 Task: Add 19 Crimes Cali Rose to the cart.
Action: Mouse moved to (749, 275)
Screenshot: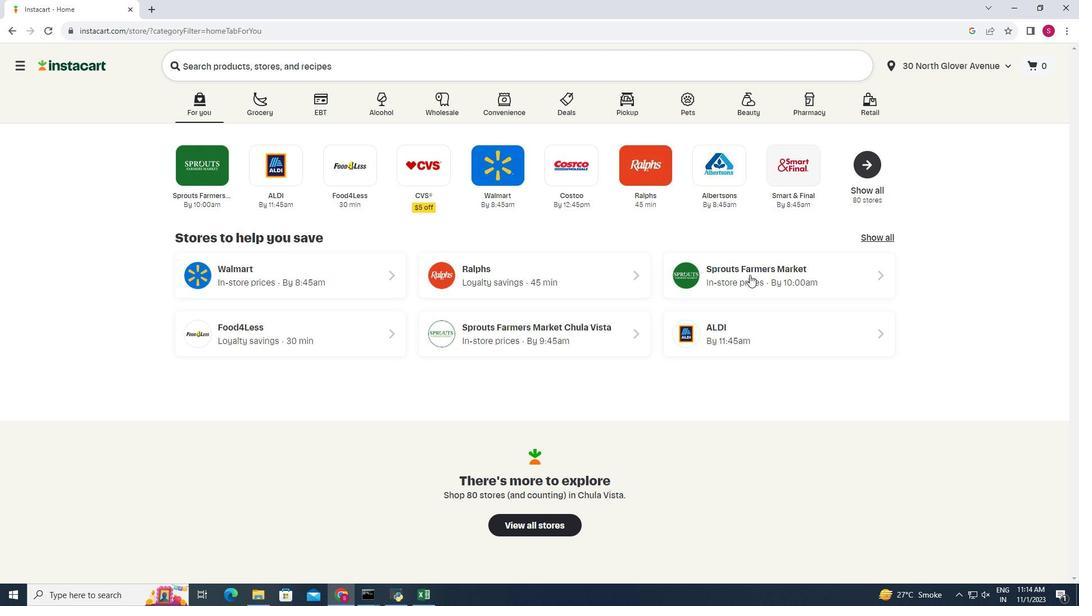 
Action: Mouse pressed left at (749, 275)
Screenshot: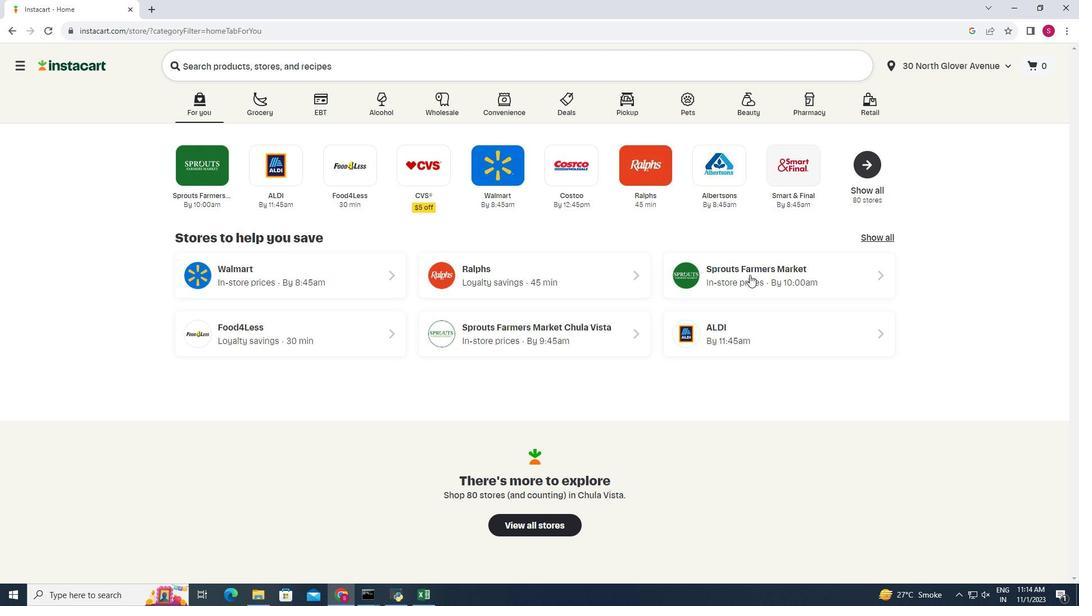 
Action: Mouse moved to (27, 535)
Screenshot: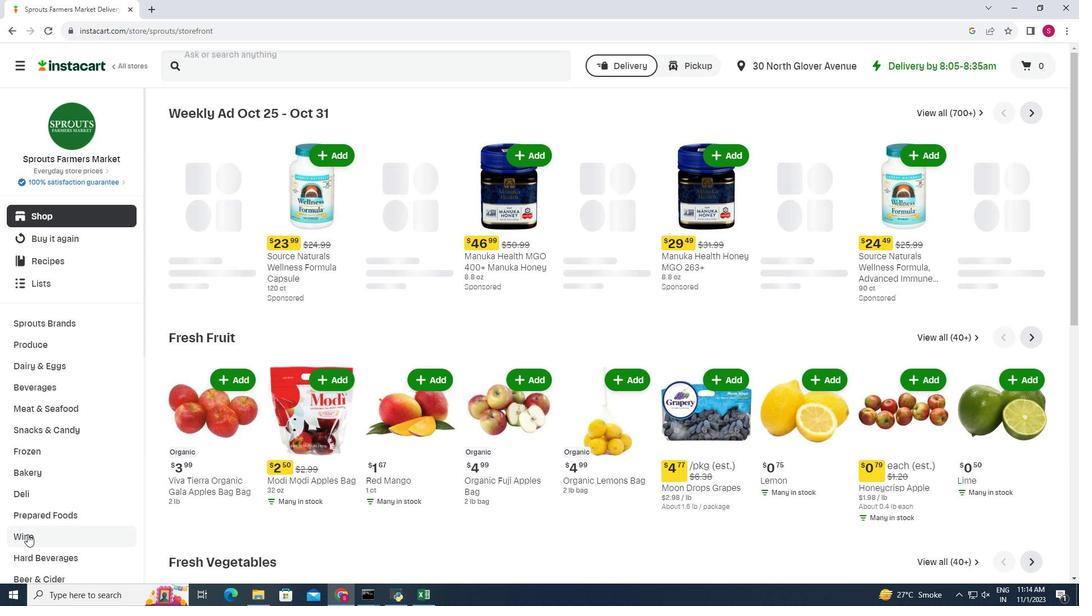 
Action: Mouse pressed left at (27, 535)
Screenshot: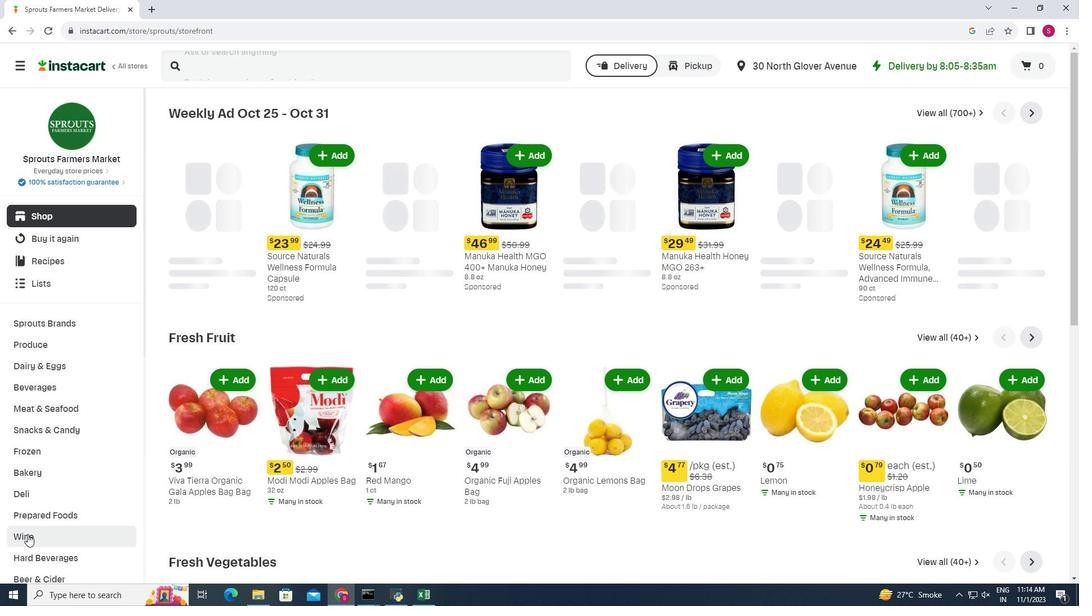 
Action: Mouse moved to (487, 136)
Screenshot: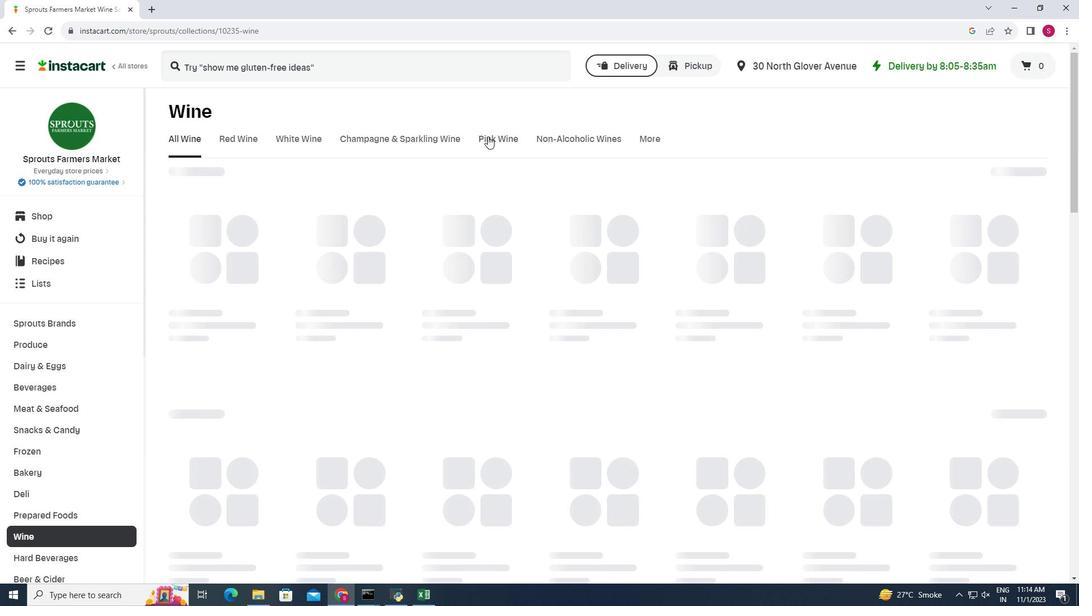 
Action: Mouse pressed left at (487, 136)
Screenshot: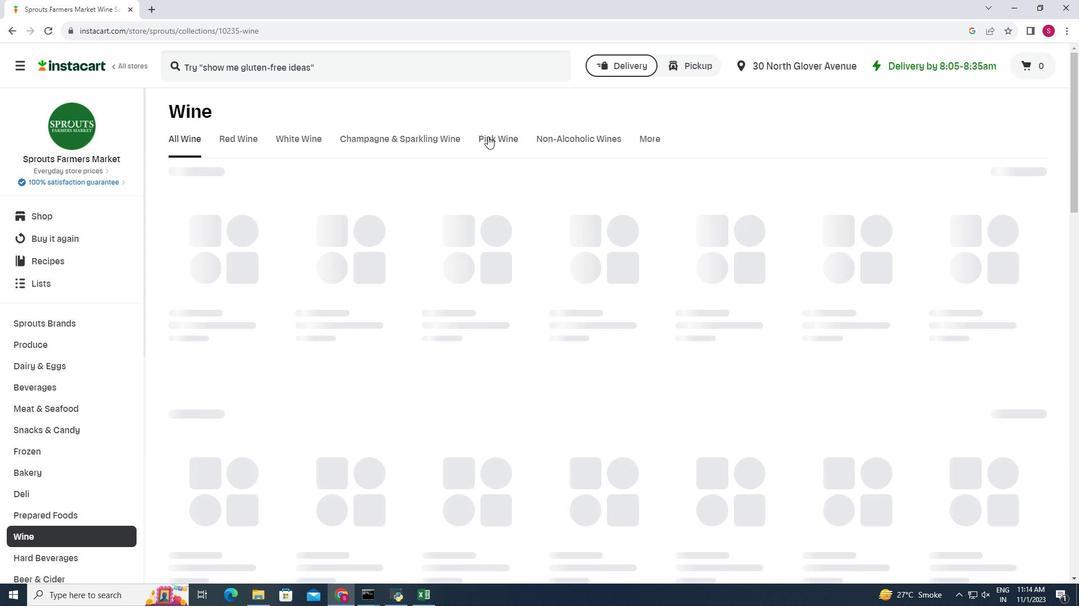 
Action: Mouse moved to (841, 241)
Screenshot: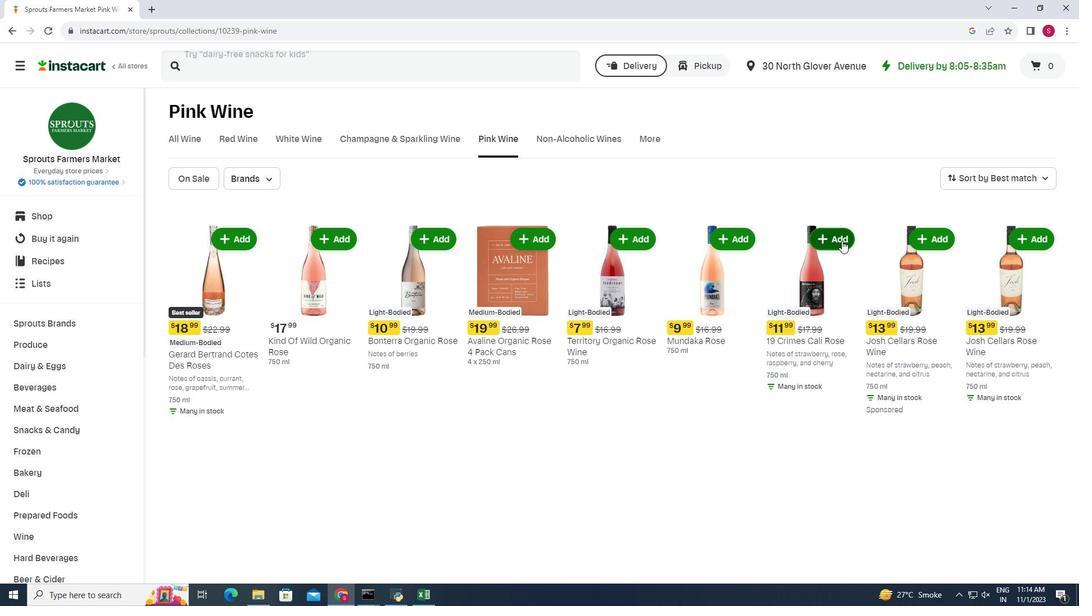 
Action: Mouse pressed left at (841, 241)
Screenshot: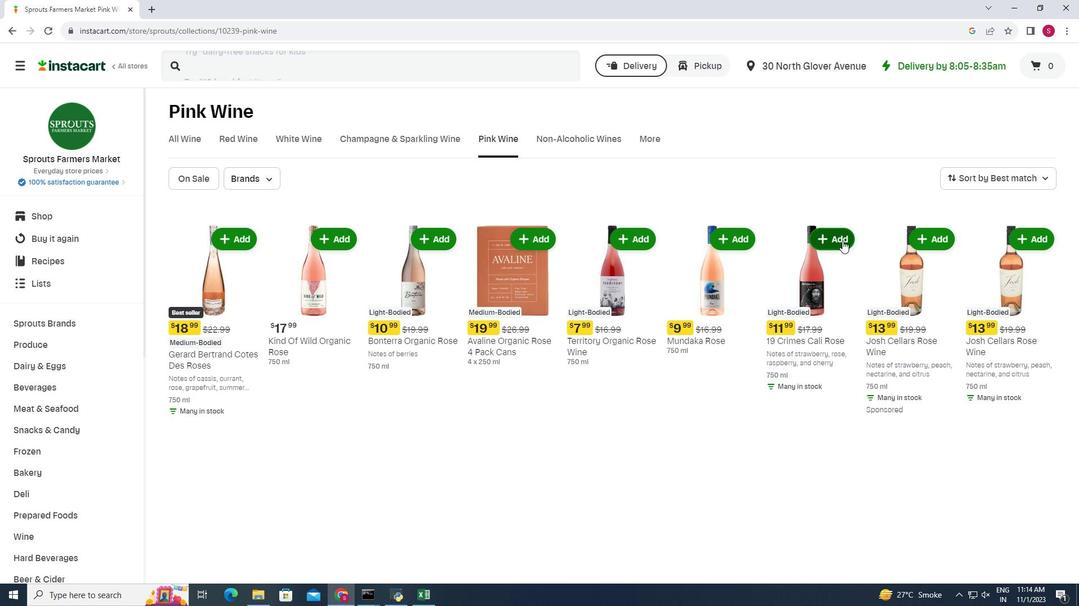 
Action: Mouse moved to (822, 179)
Screenshot: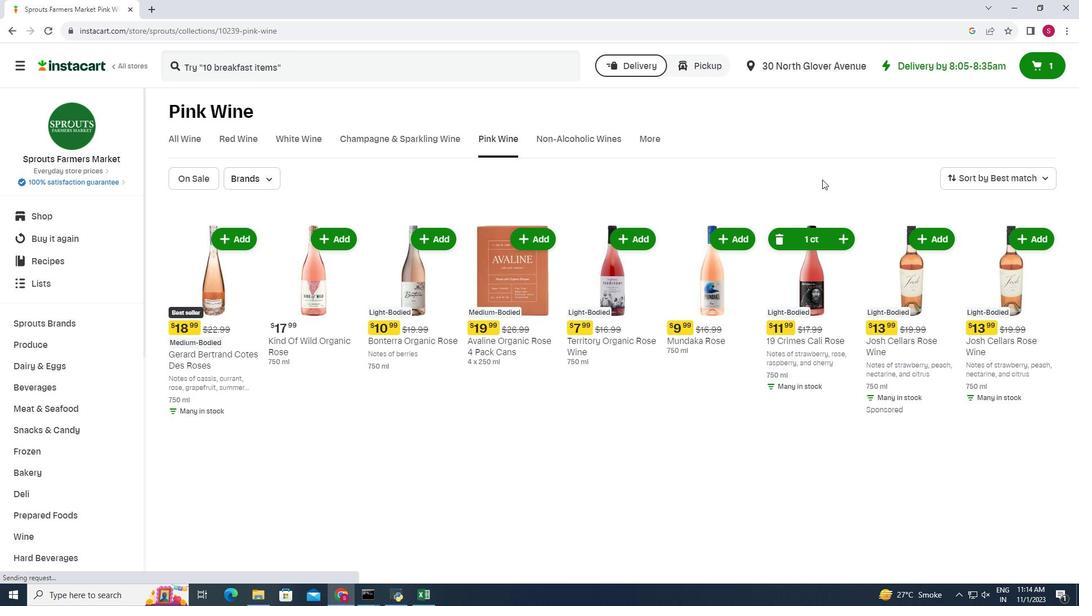 
